 Task: Change the scale to default.
Action: Mouse moved to (601, 186)
Screenshot: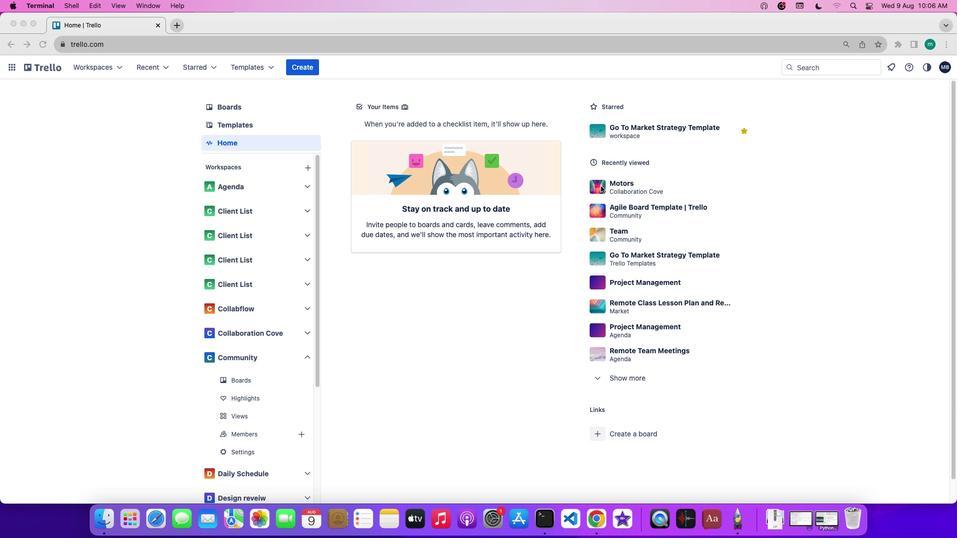 
Action: Mouse pressed left at (601, 186)
Screenshot: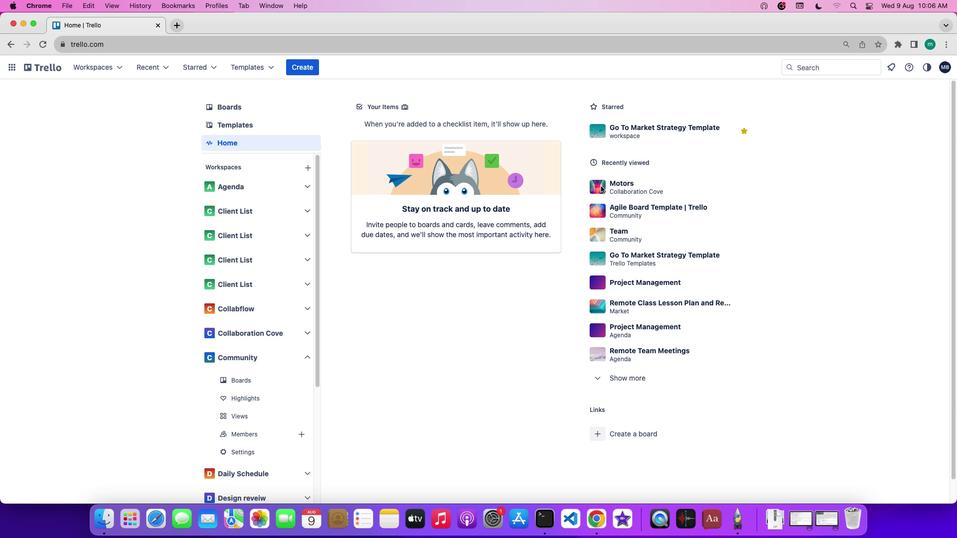 
Action: Mouse pressed left at (601, 186)
Screenshot: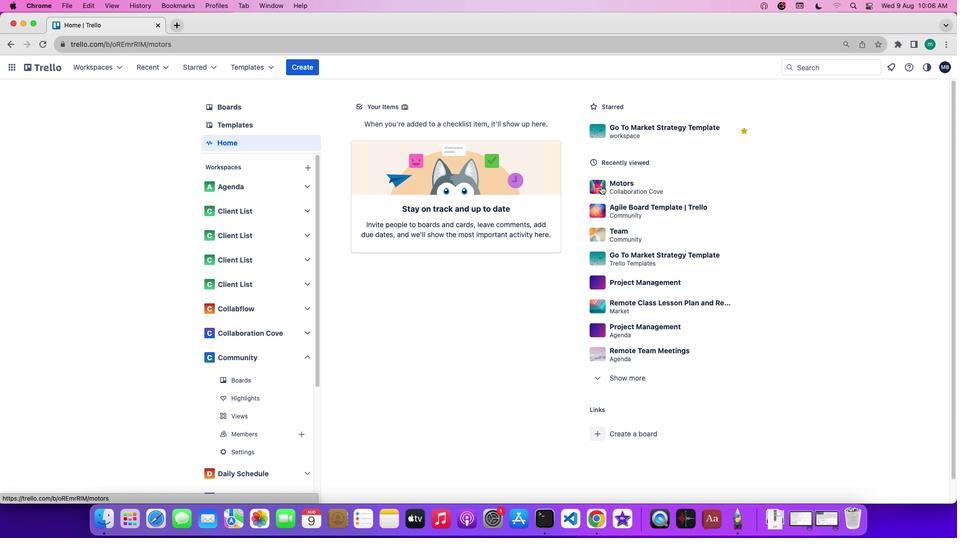 
Action: Mouse moved to (238, 210)
Screenshot: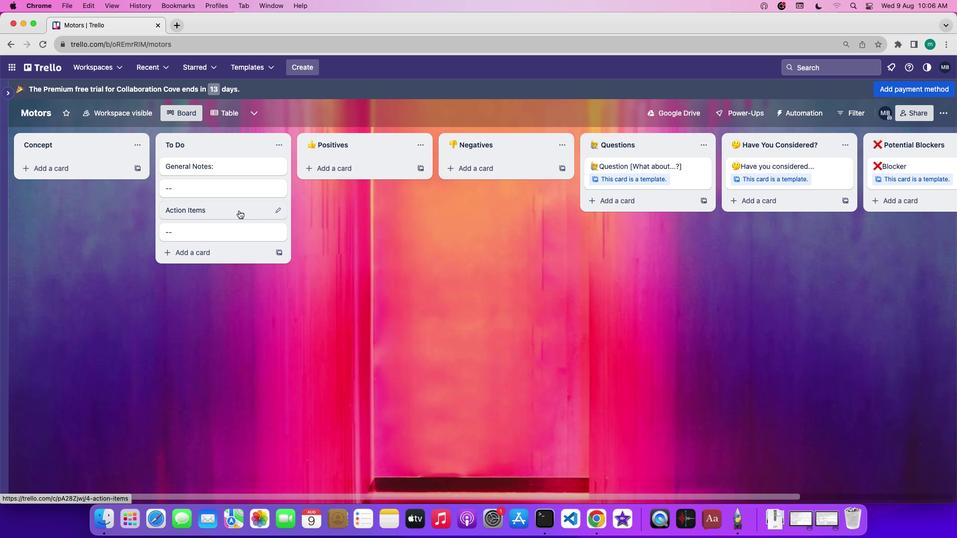 
Action: Mouse pressed left at (238, 210)
Screenshot: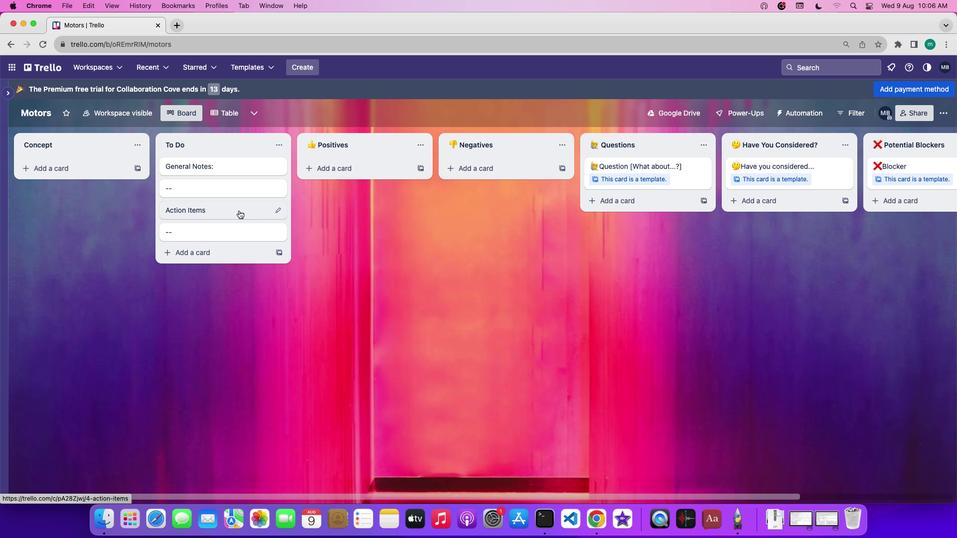 
Action: Mouse moved to (574, 288)
Screenshot: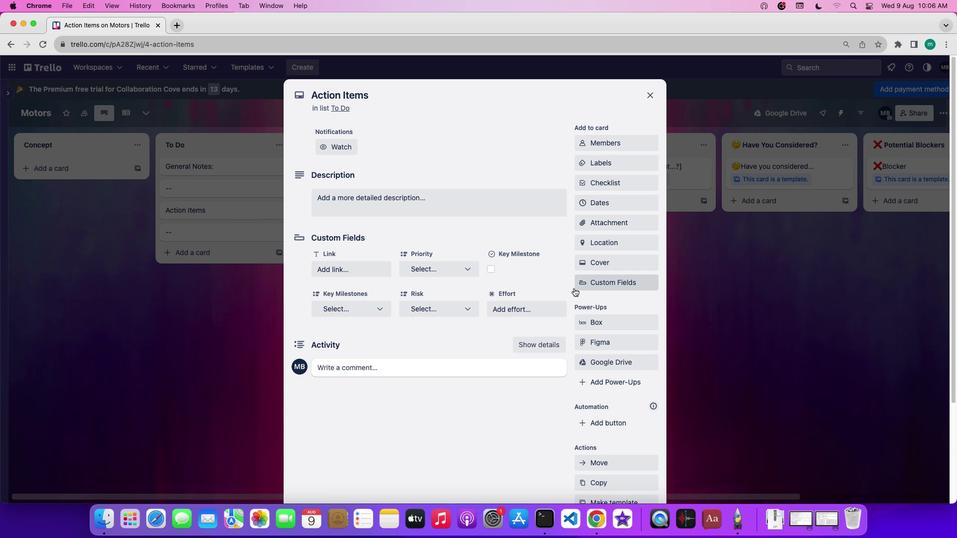 
Action: Mouse scrolled (574, 288) with delta (0, 0)
Screenshot: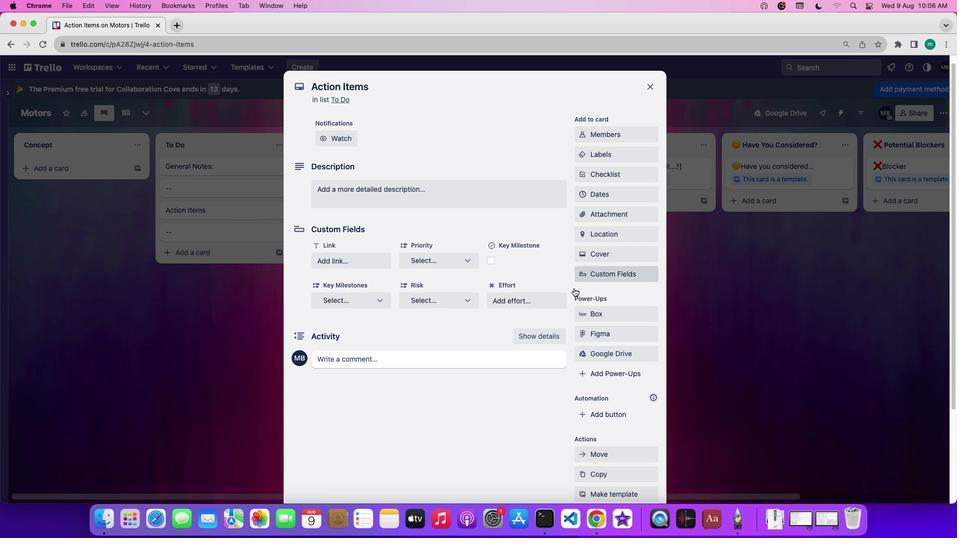 
Action: Mouse scrolled (574, 288) with delta (0, 0)
Screenshot: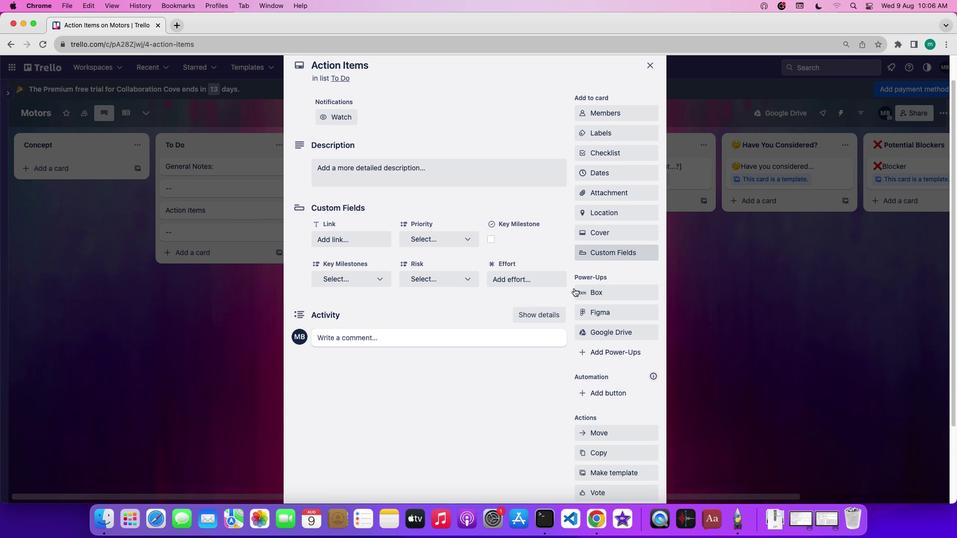 
Action: Mouse scrolled (574, 288) with delta (0, -1)
Screenshot: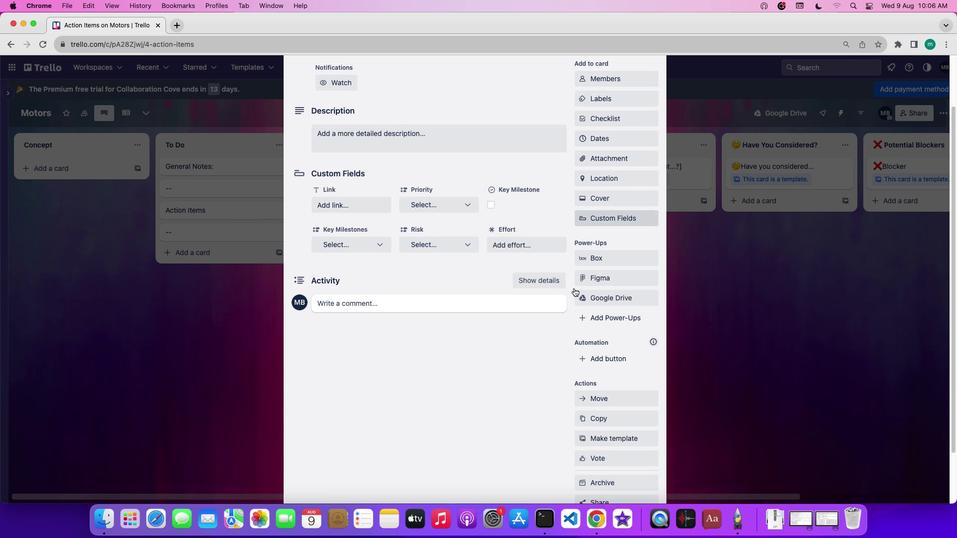 
Action: Mouse scrolled (574, 288) with delta (0, -2)
Screenshot: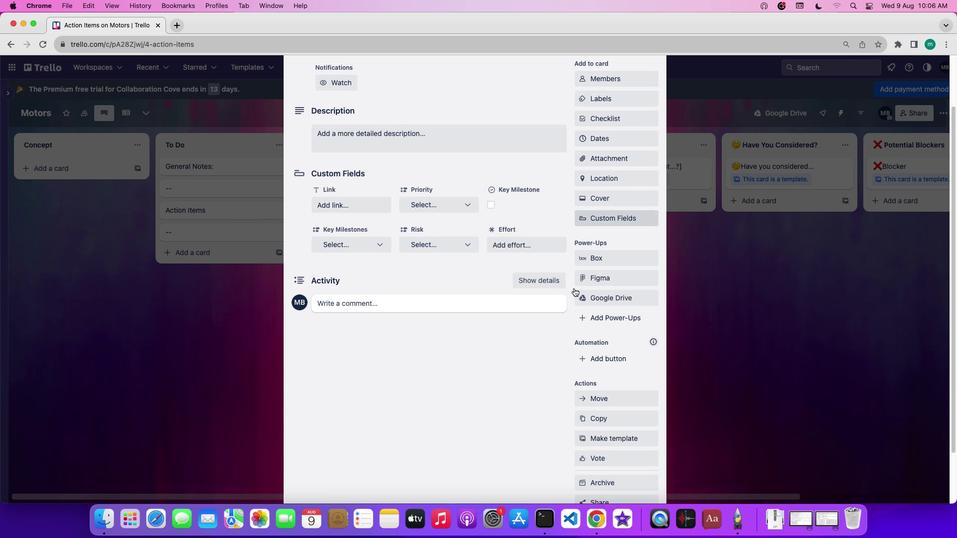
Action: Mouse moved to (602, 435)
Screenshot: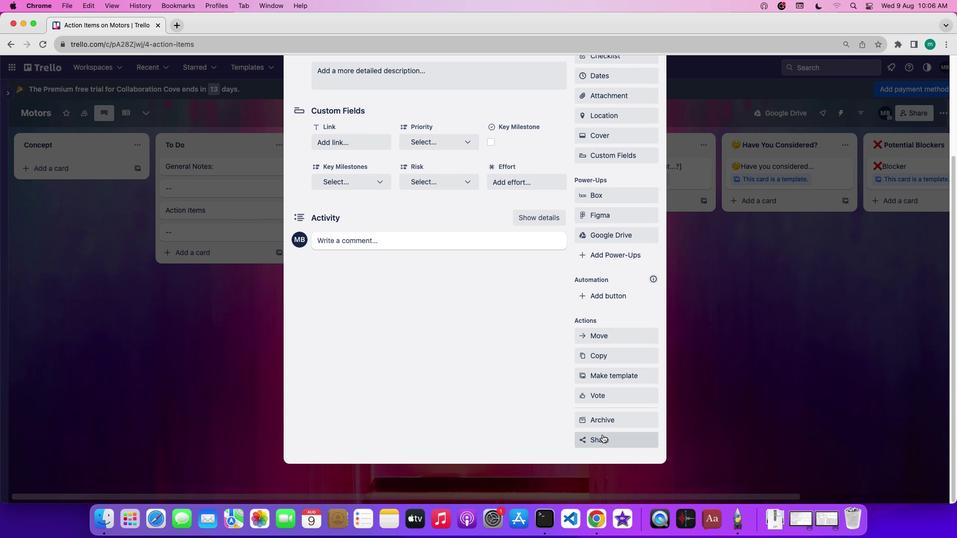 
Action: Mouse pressed left at (602, 435)
Screenshot: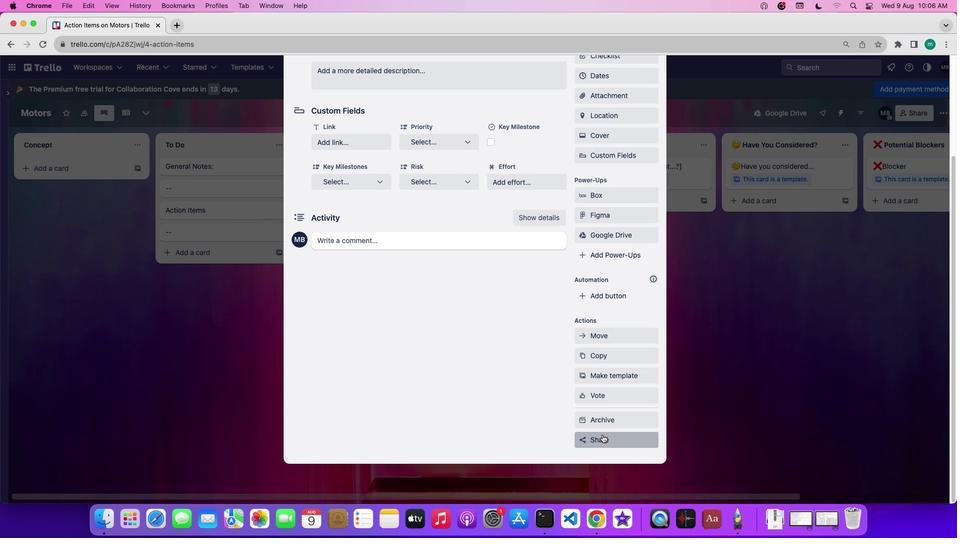 
Action: Mouse moved to (597, 223)
Screenshot: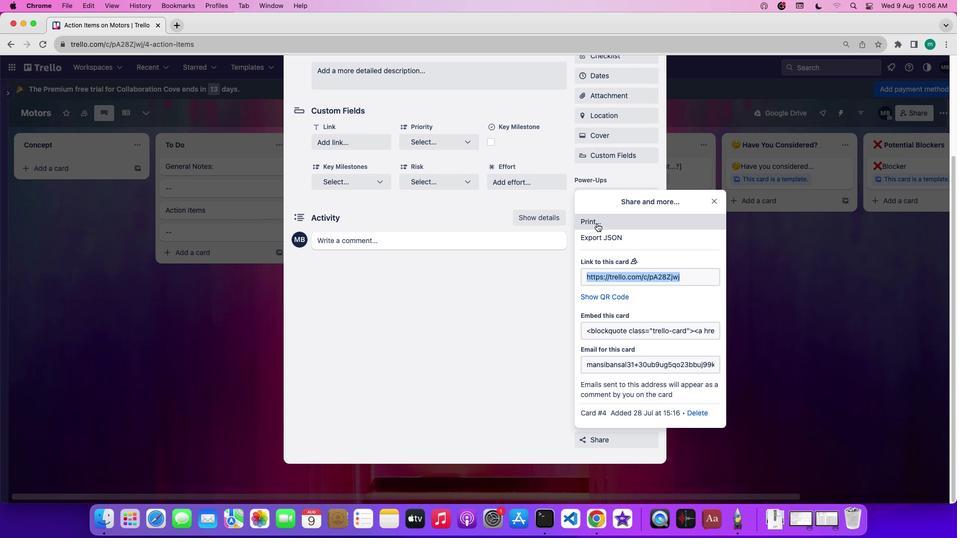 
Action: Mouse pressed left at (597, 223)
Screenshot: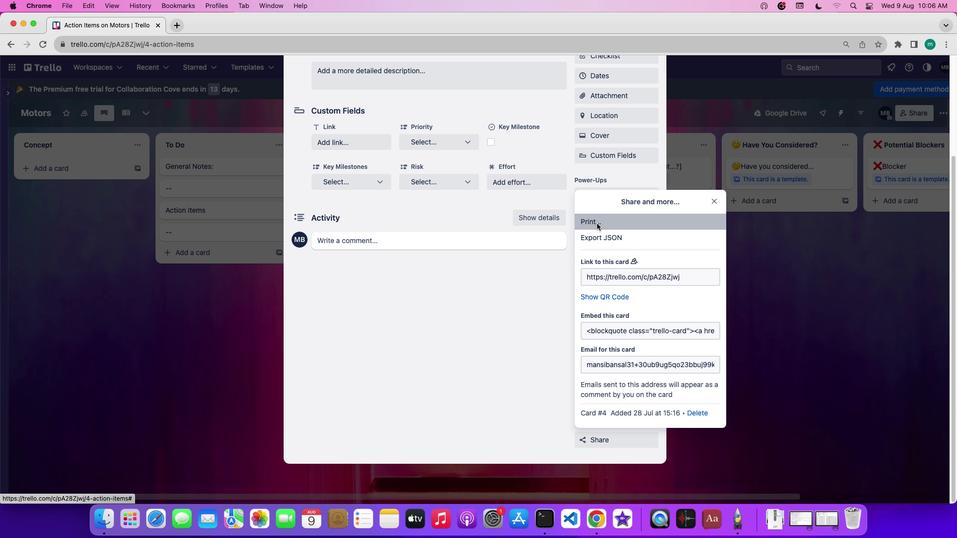 
Action: Mouse moved to (690, 181)
Screenshot: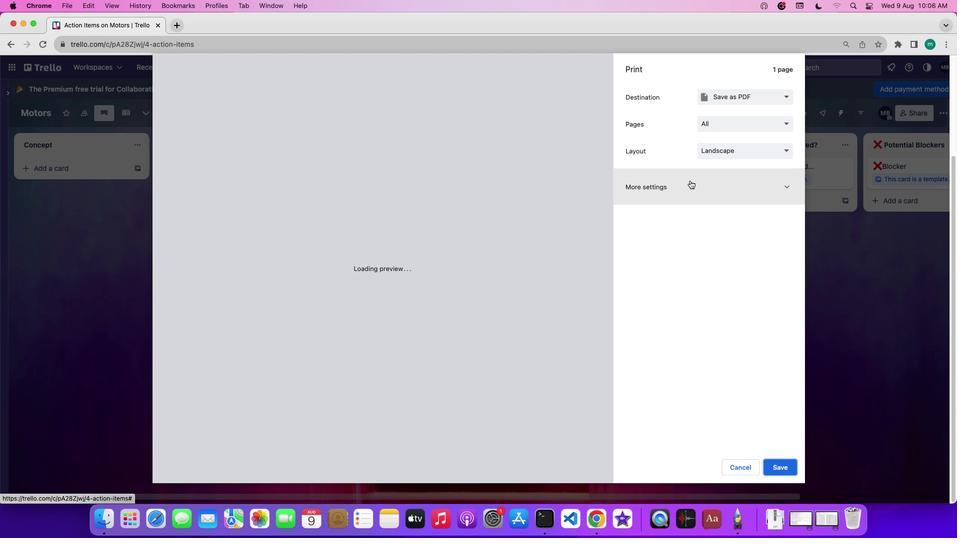 
Action: Mouse pressed left at (690, 181)
Screenshot: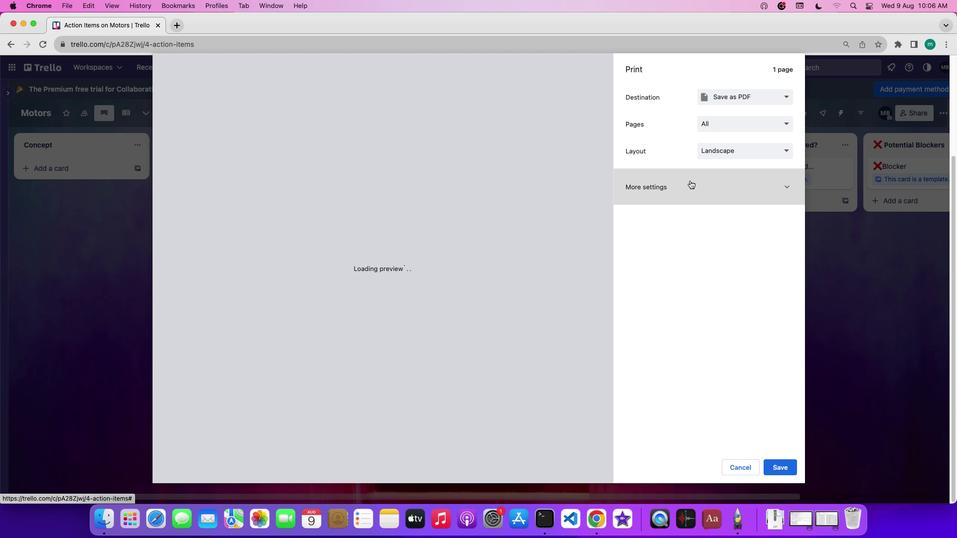 
Action: Mouse moved to (747, 304)
Screenshot: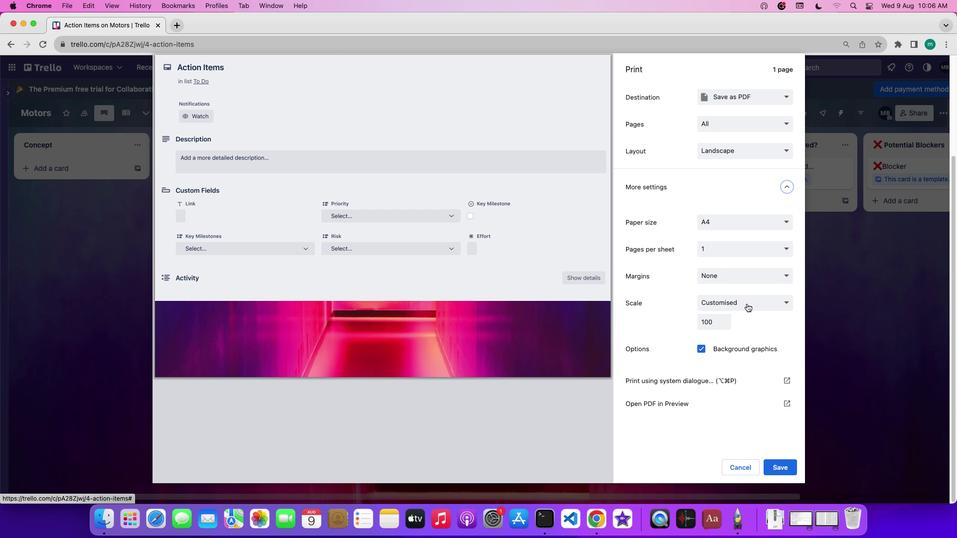 
Action: Mouse pressed left at (747, 304)
Screenshot: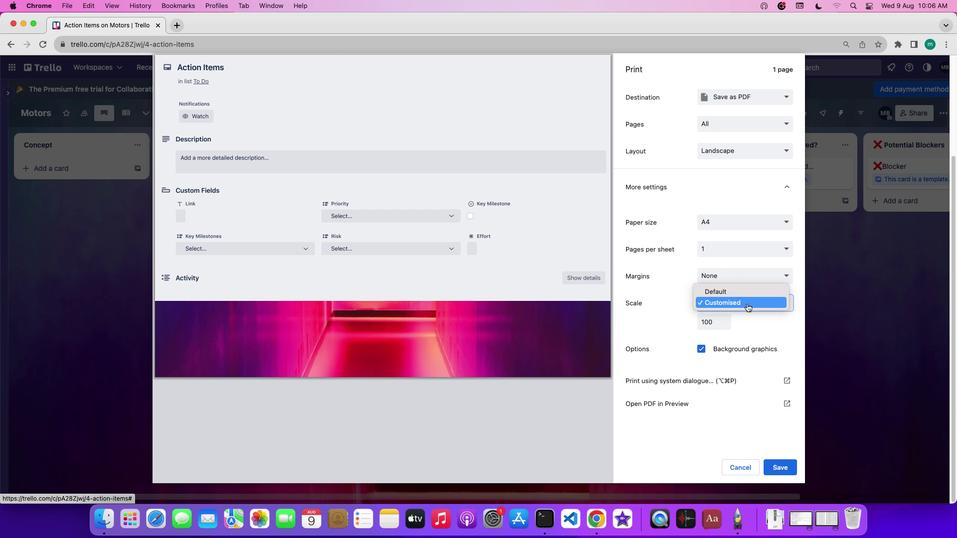 
Action: Mouse moved to (748, 293)
Screenshot: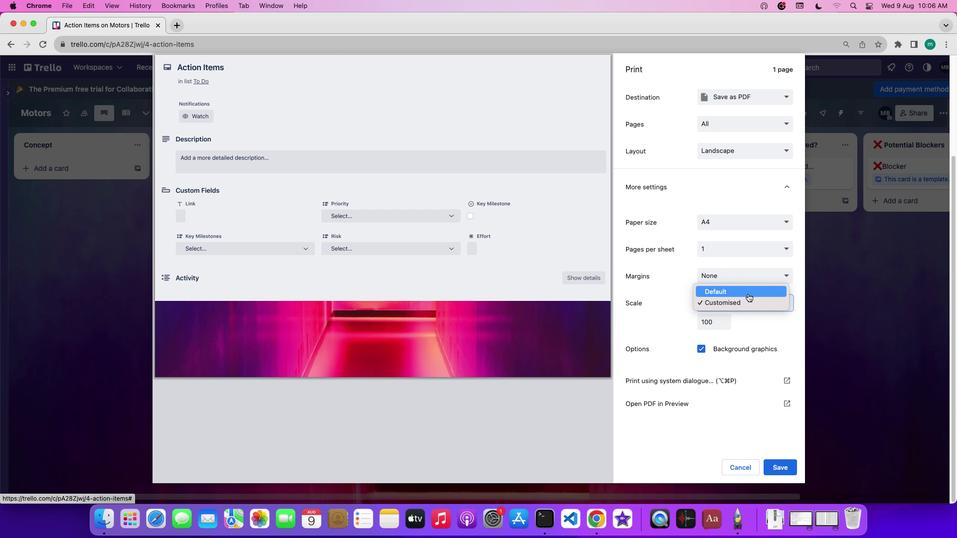 
Action: Mouse pressed left at (748, 293)
Screenshot: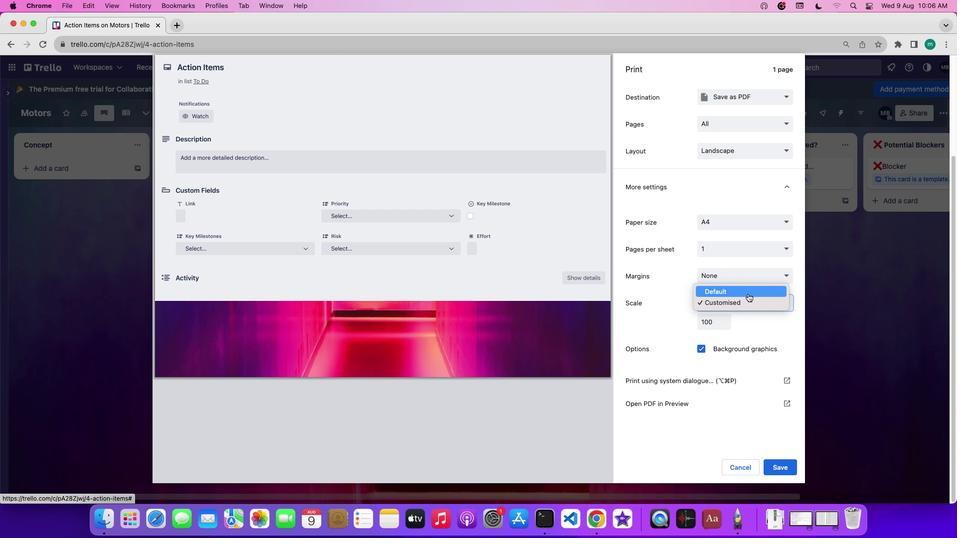 
